 Task: select a rule when a due date in this month.
Action: Mouse moved to (1163, 112)
Screenshot: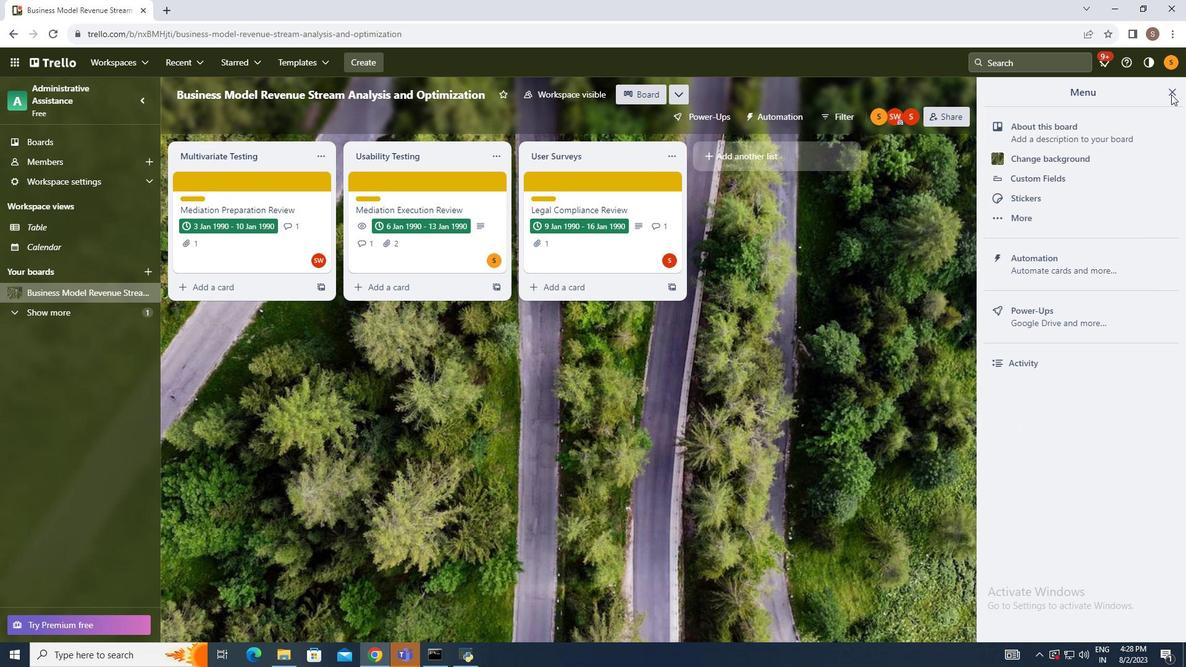 
Action: Mouse pressed left at (1163, 112)
Screenshot: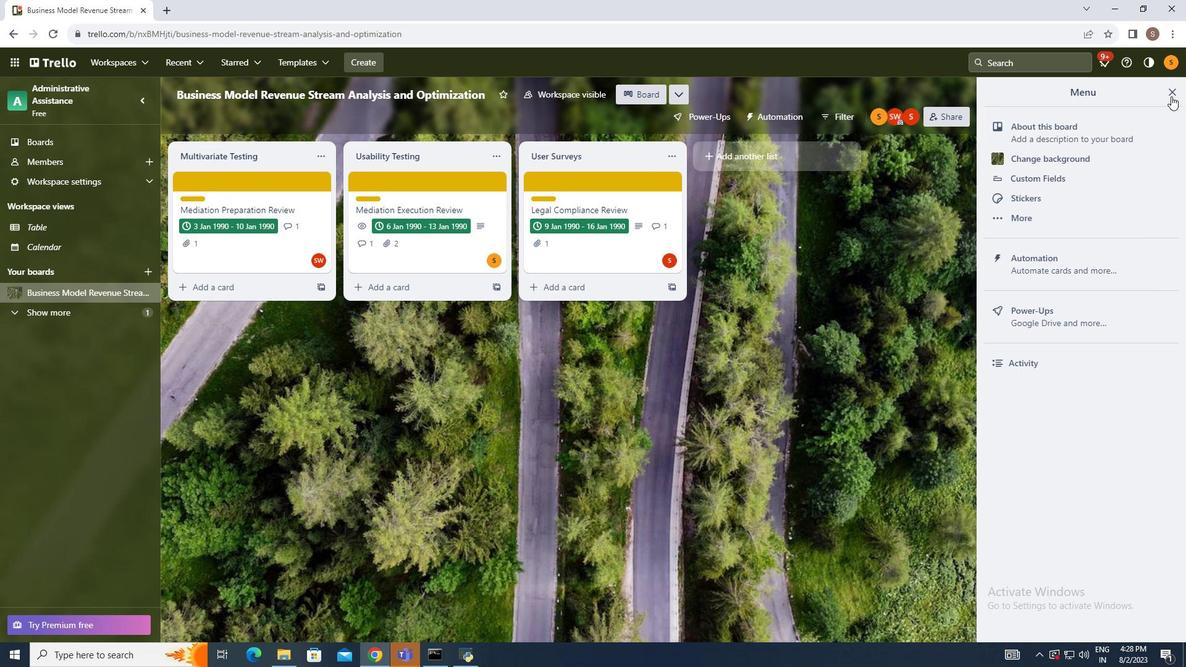 
Action: Mouse moved to (1070, 258)
Screenshot: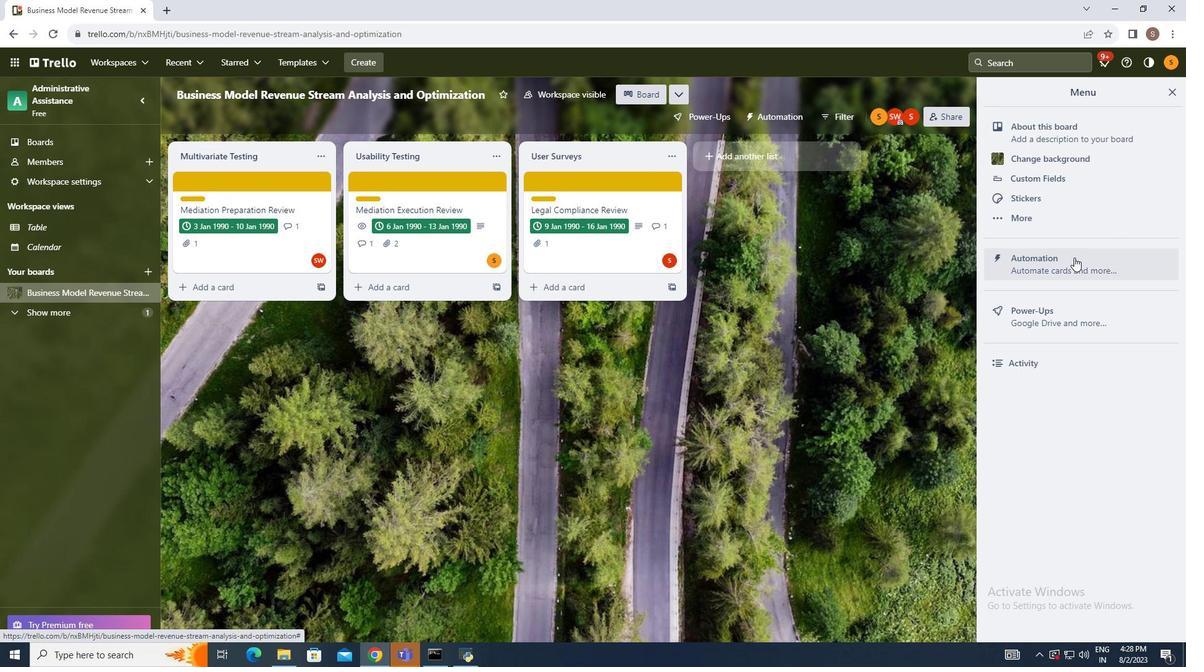 
Action: Mouse pressed left at (1070, 258)
Screenshot: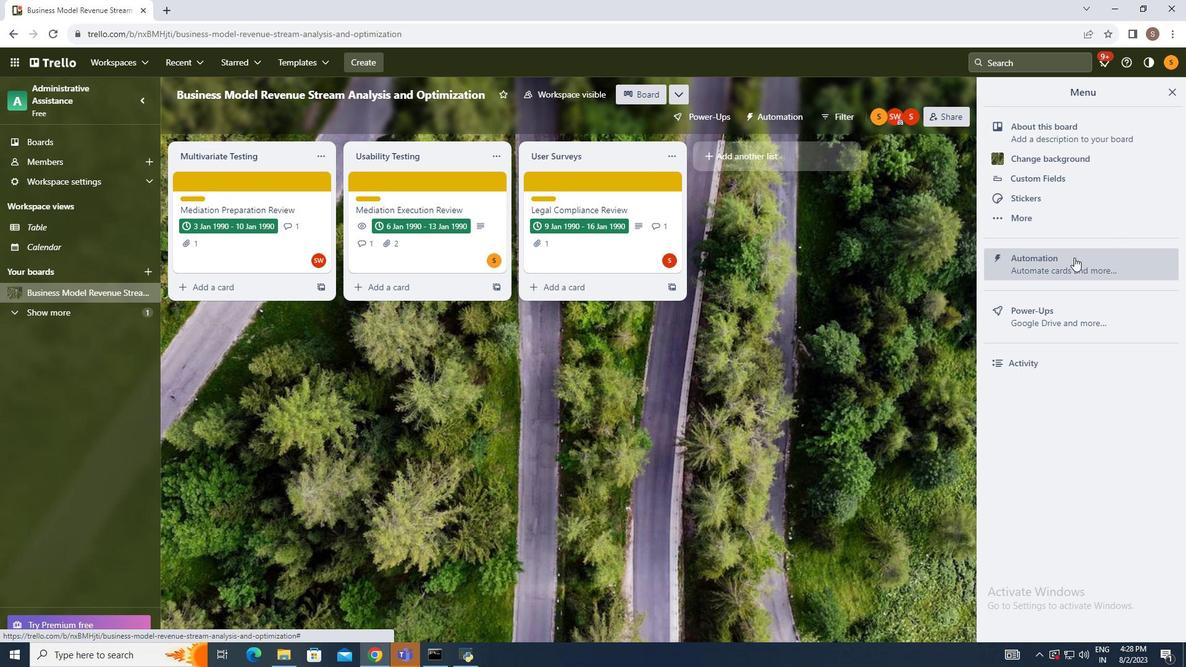 
Action: Mouse moved to (249, 232)
Screenshot: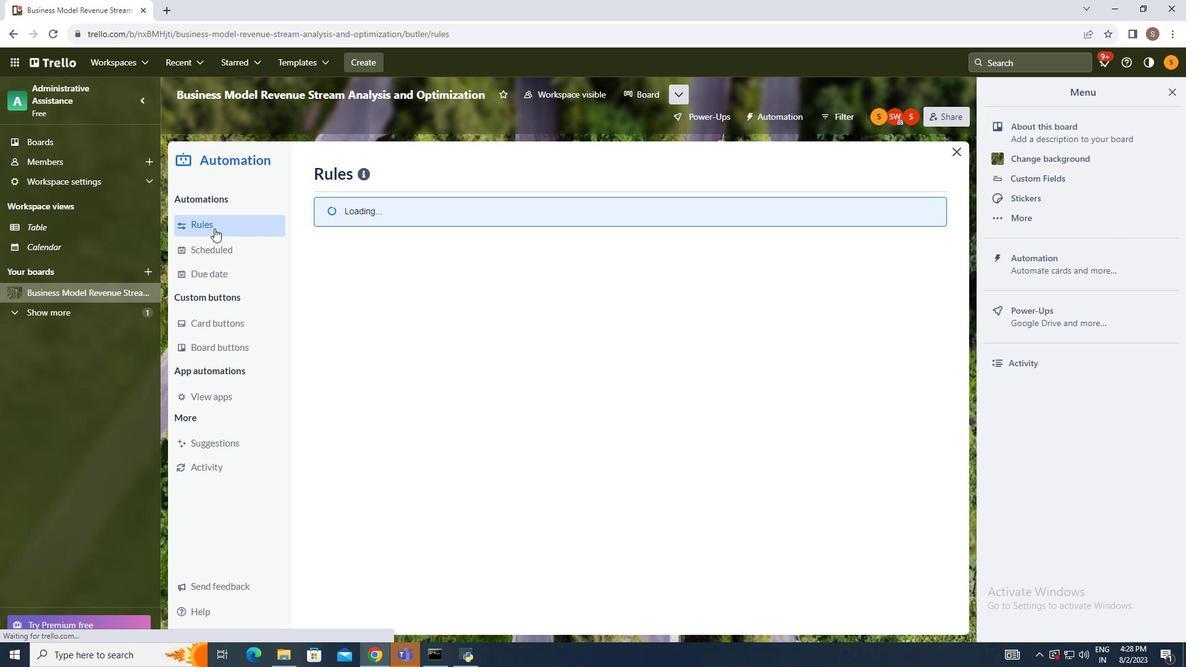 
Action: Mouse pressed left at (249, 232)
Screenshot: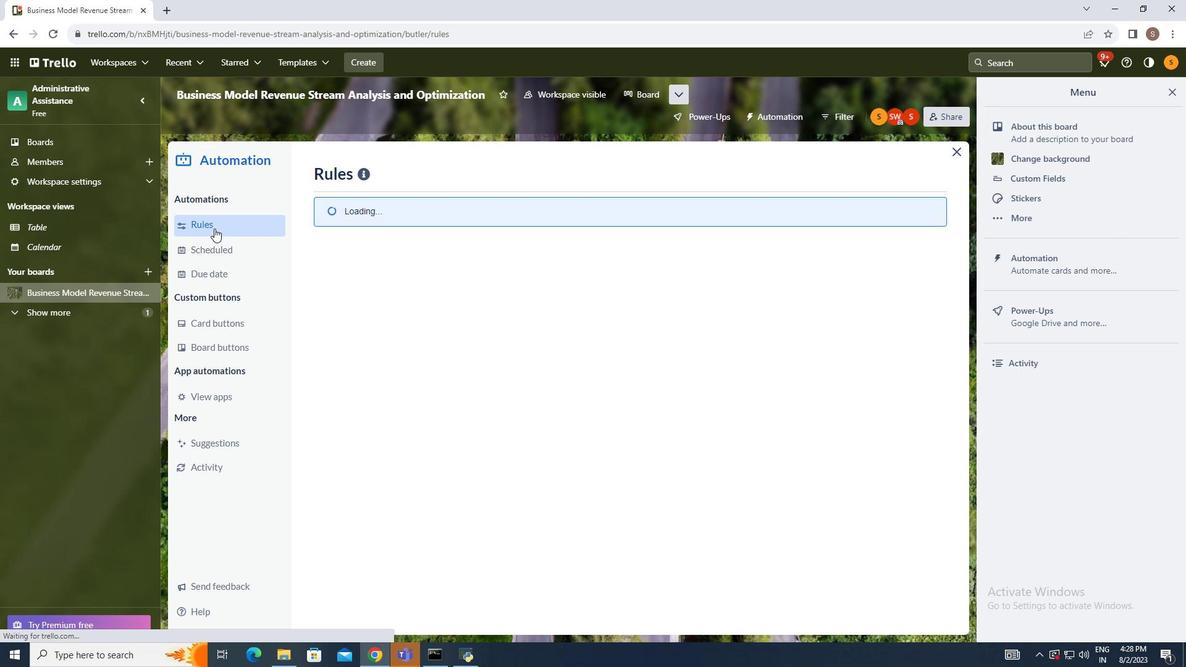 
Action: Mouse moved to (853, 176)
Screenshot: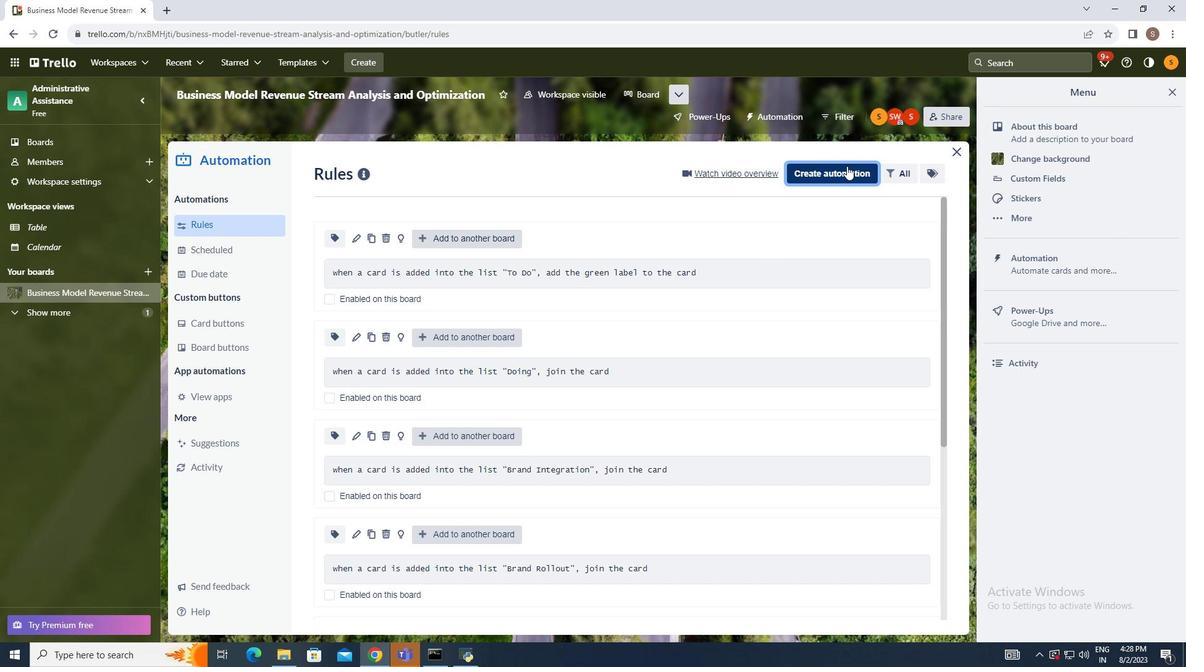 
Action: Mouse pressed left at (853, 176)
Screenshot: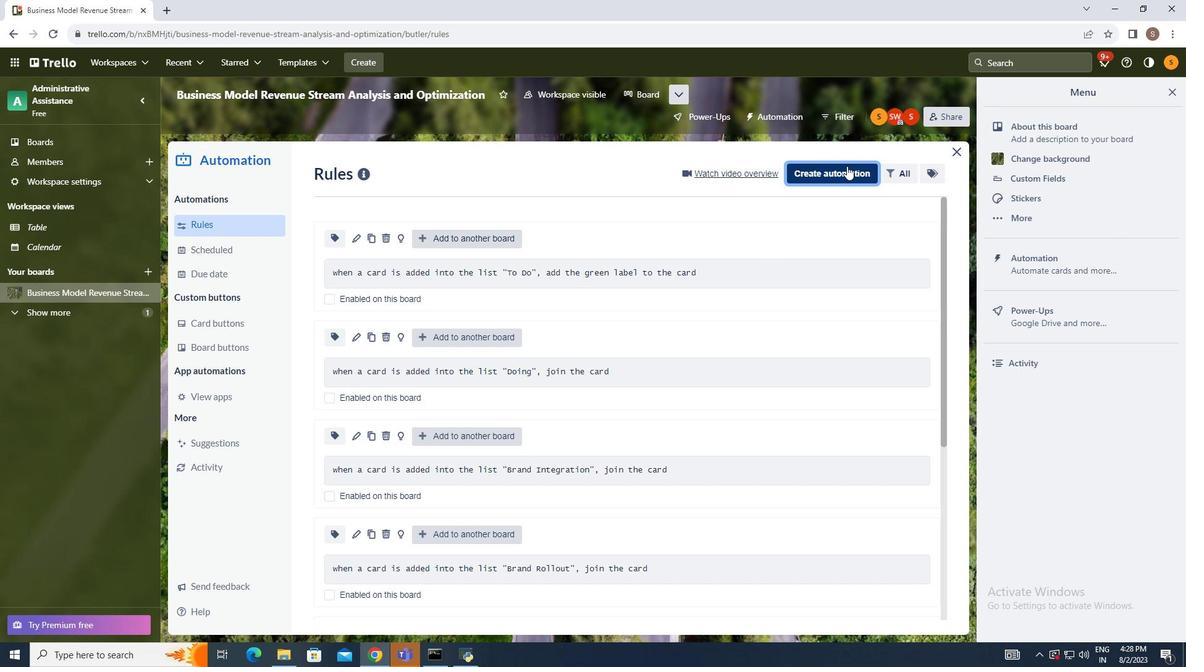 
Action: Mouse moved to (661, 292)
Screenshot: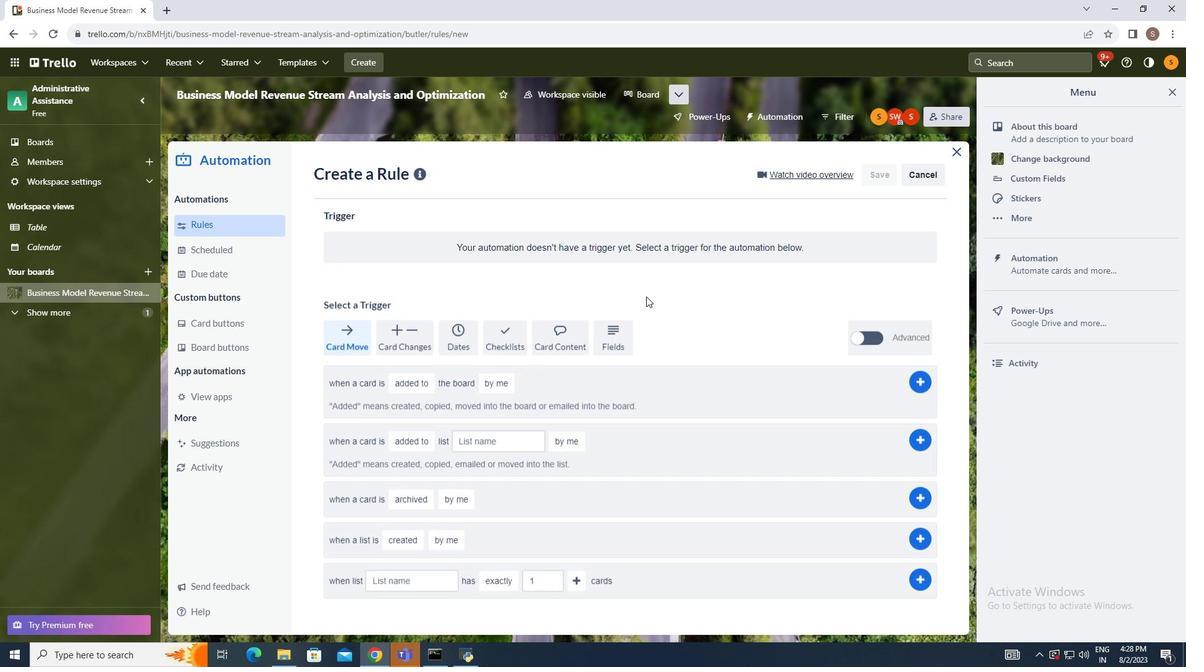 
Action: Mouse pressed left at (661, 292)
Screenshot: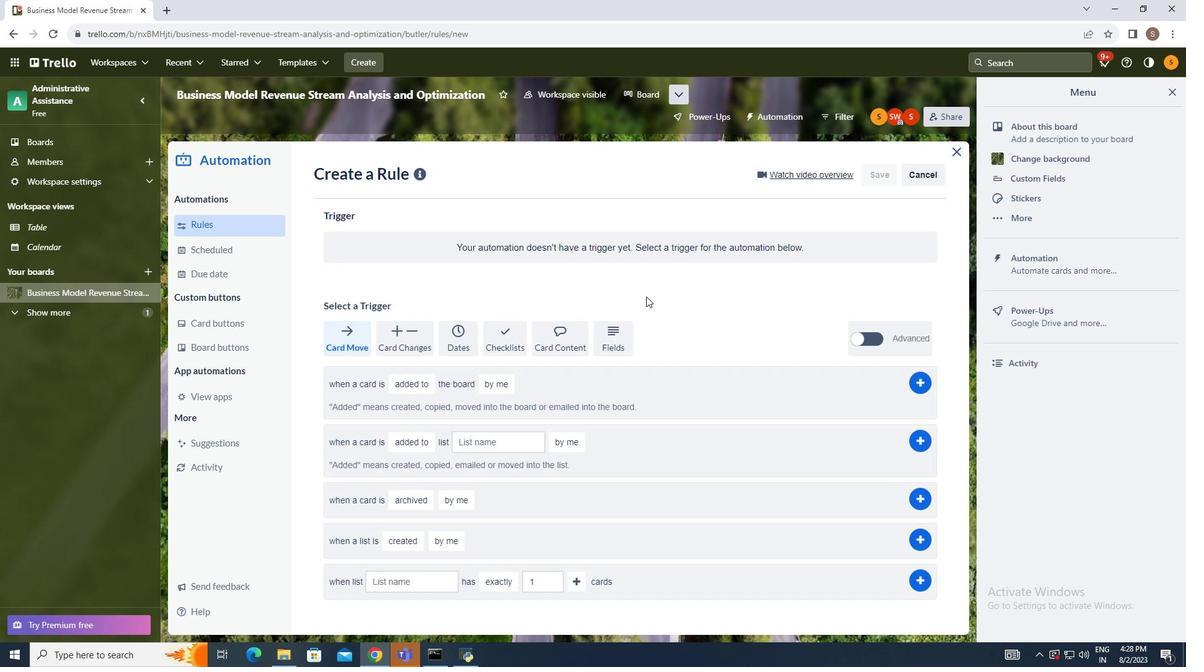 
Action: Mouse moved to (475, 322)
Screenshot: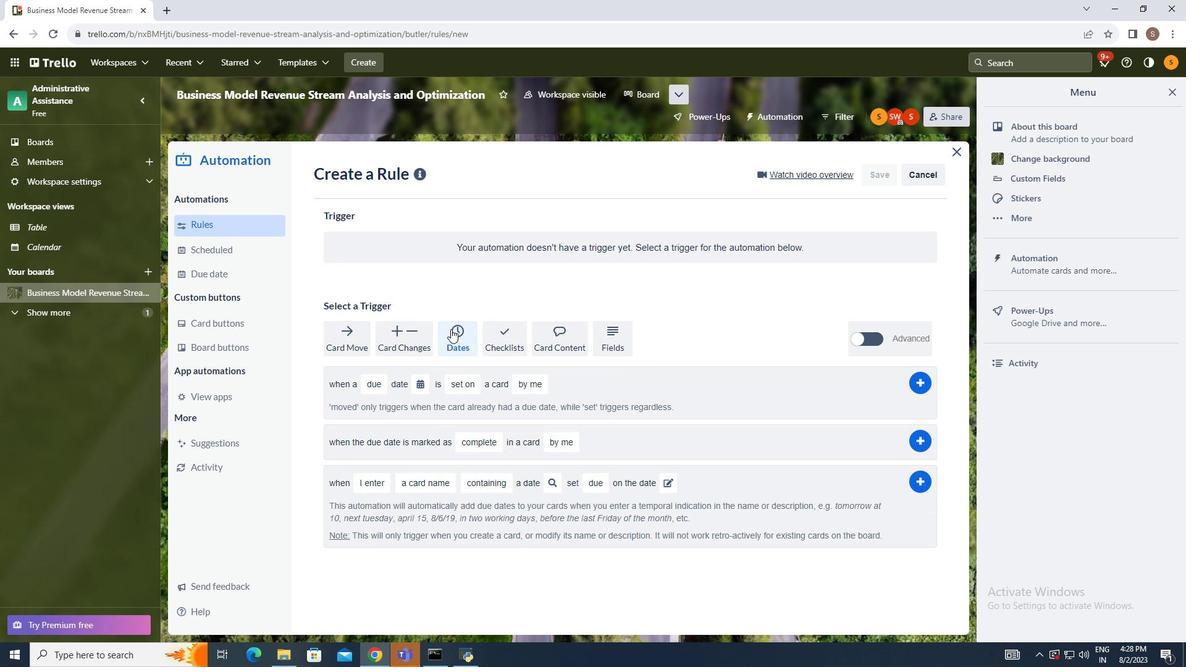 
Action: Mouse pressed left at (475, 322)
Screenshot: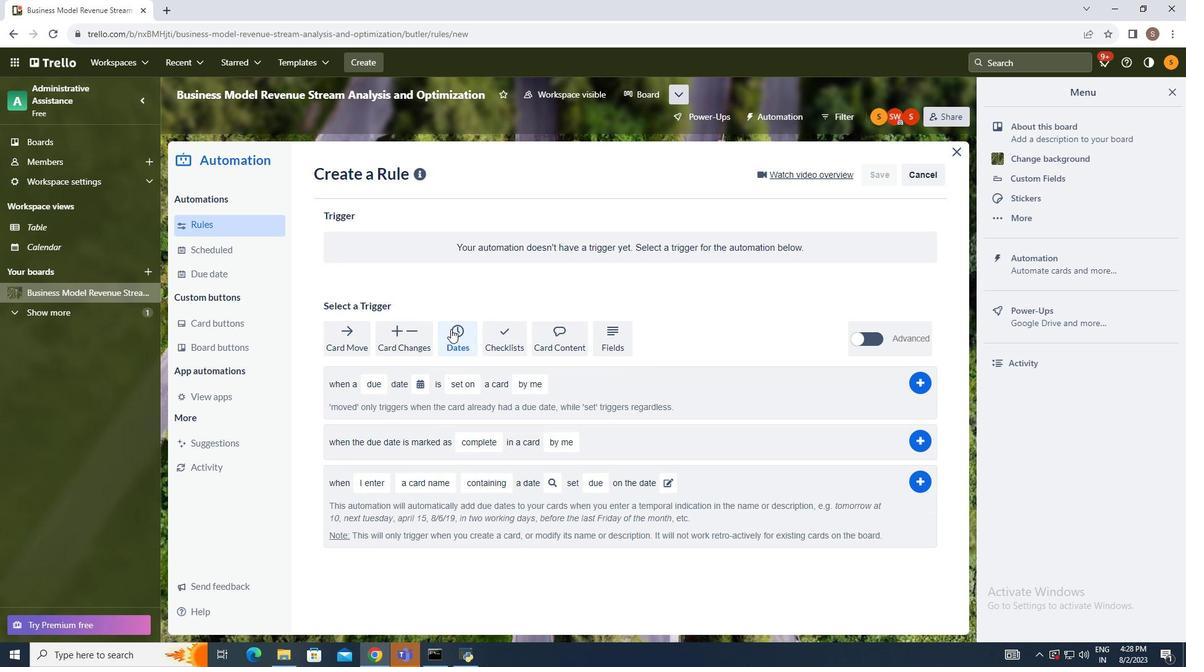 
Action: Mouse moved to (402, 371)
Screenshot: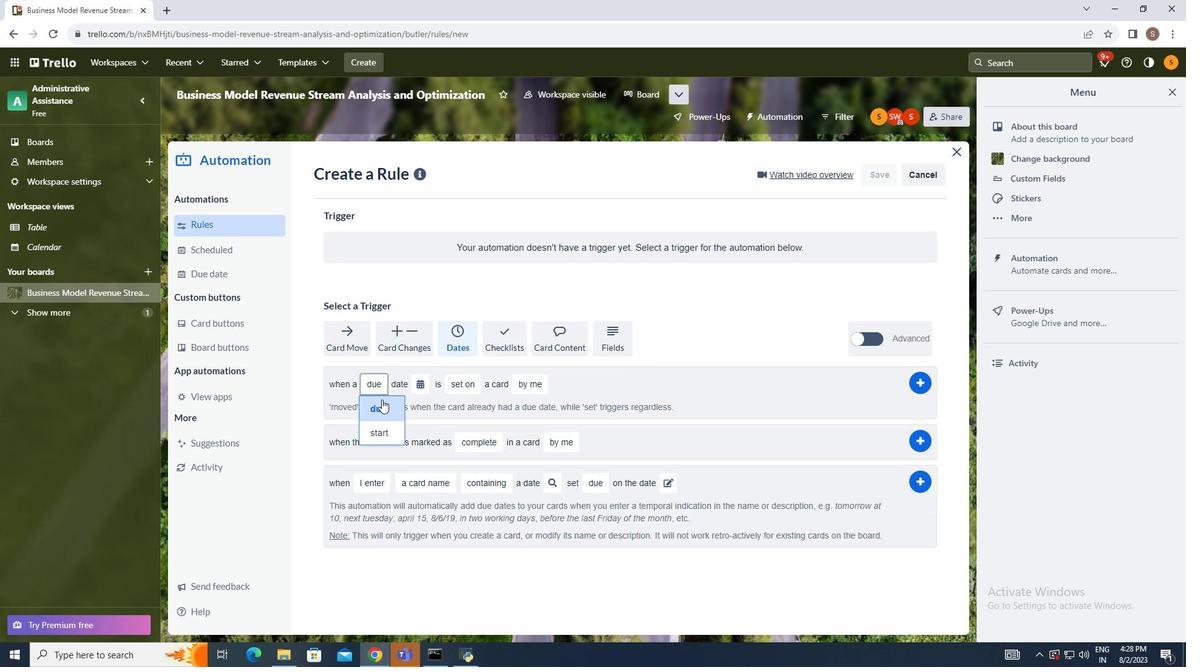 
Action: Mouse pressed left at (402, 371)
Screenshot: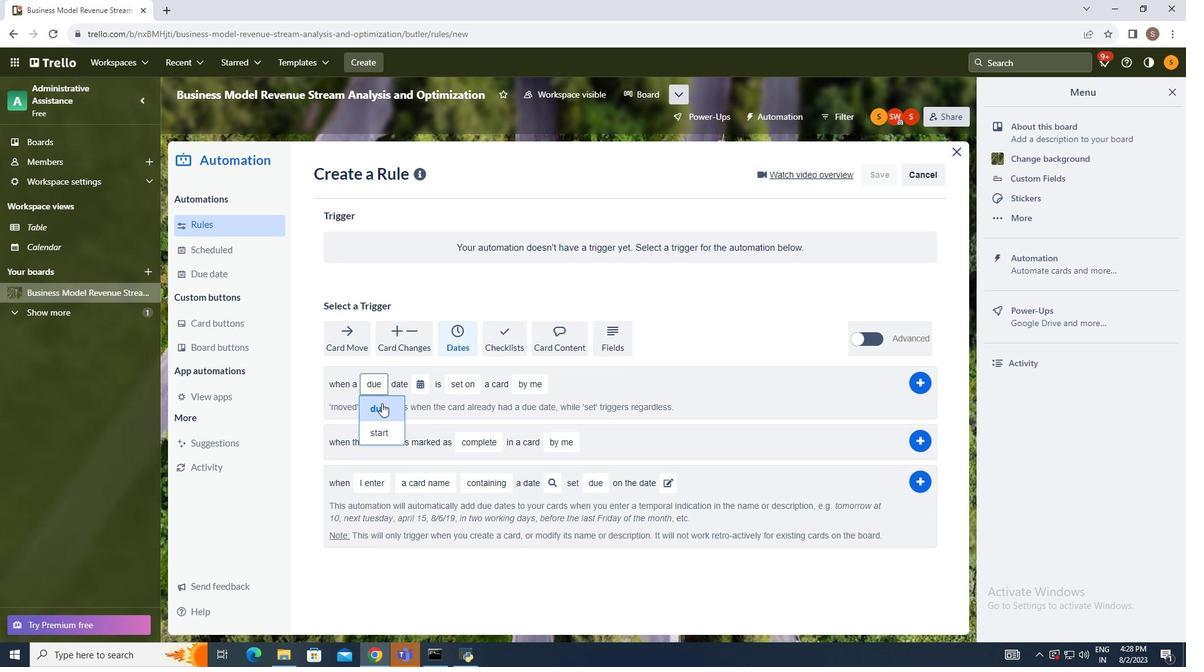 
Action: Mouse moved to (409, 388)
Screenshot: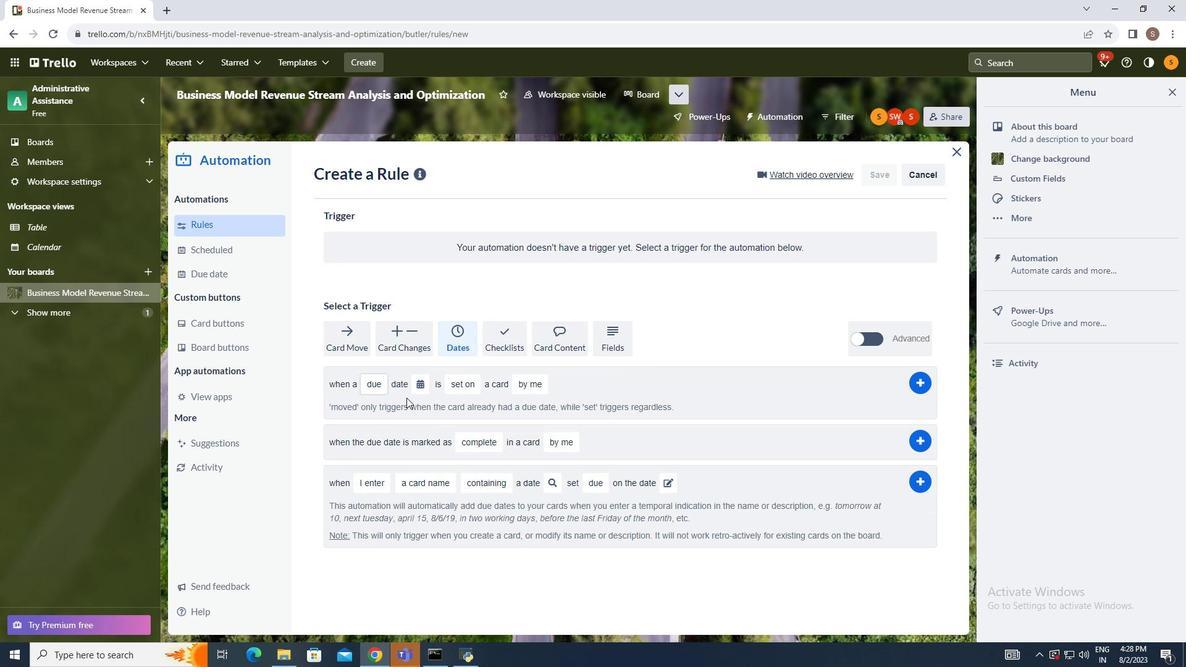 
Action: Mouse pressed left at (409, 388)
Screenshot: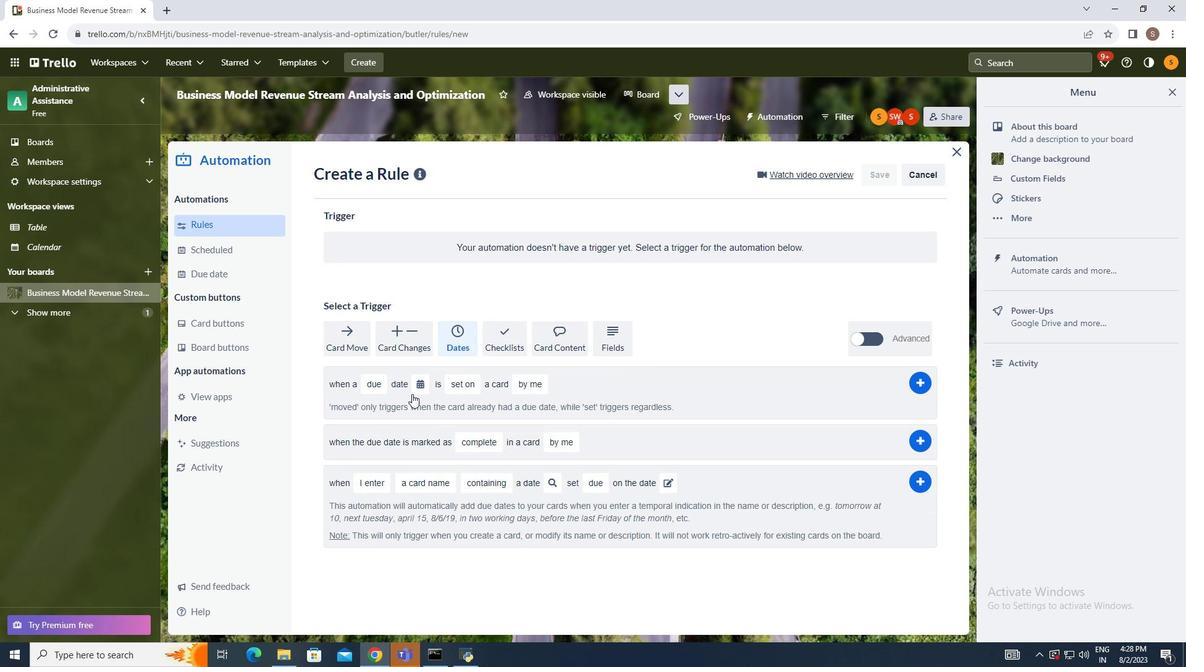 
Action: Mouse moved to (442, 374)
Screenshot: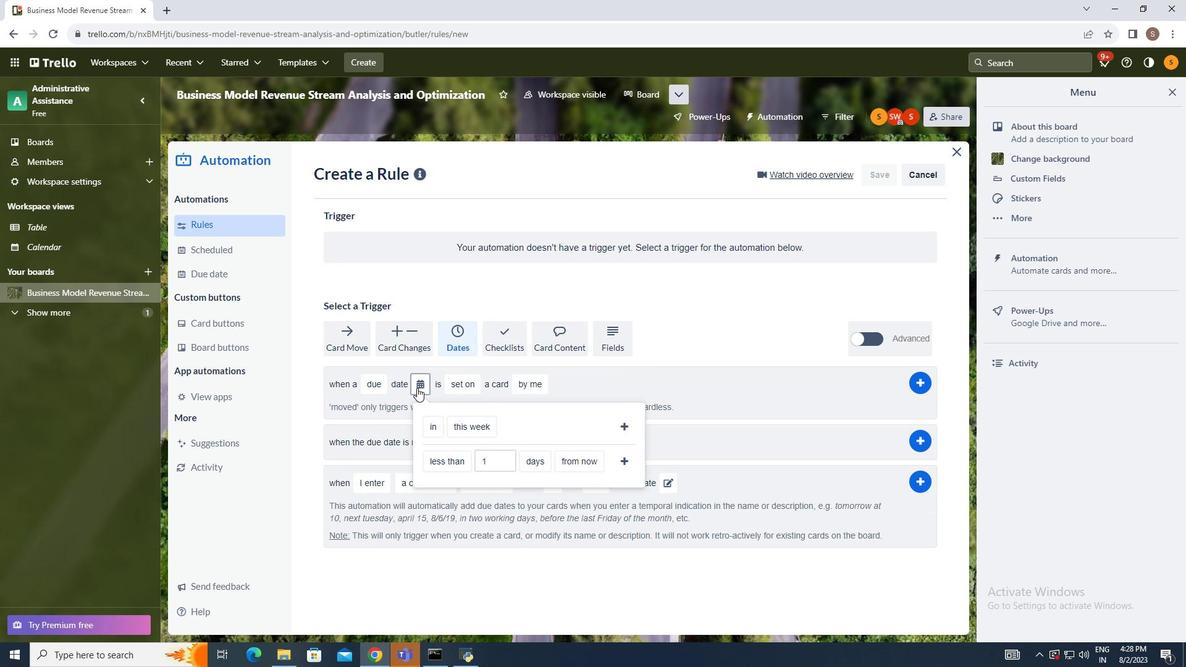
Action: Mouse pressed left at (442, 374)
Screenshot: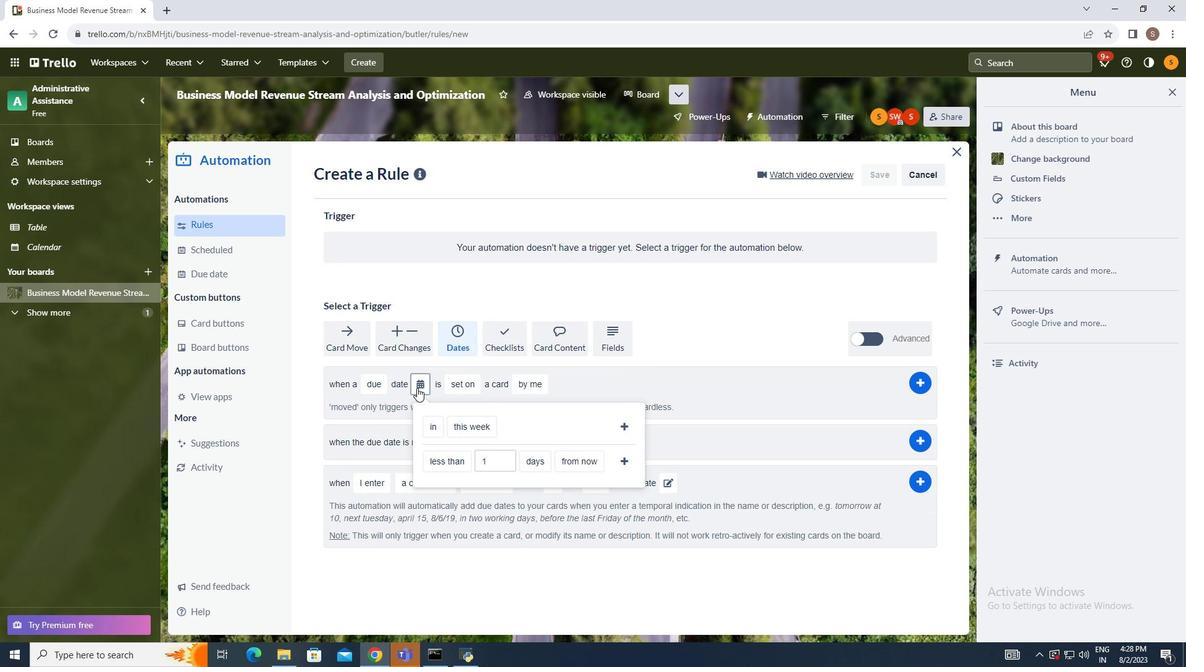 
Action: Mouse moved to (457, 405)
Screenshot: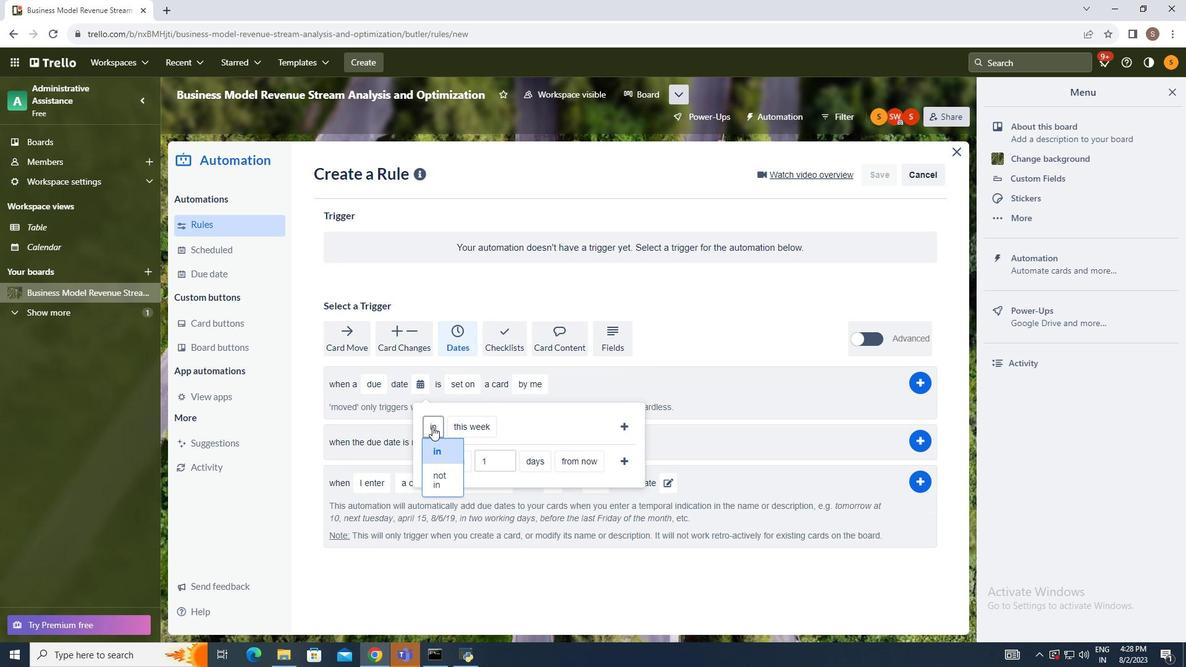 
Action: Mouse pressed left at (457, 405)
Screenshot: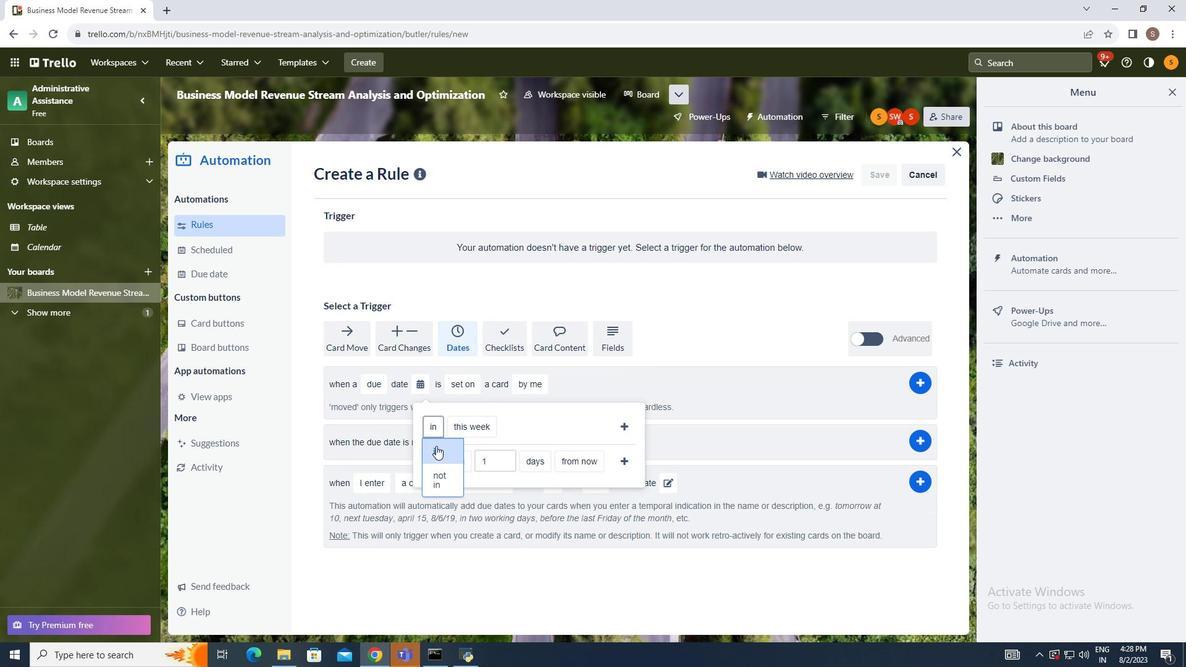 
Action: Mouse moved to (461, 427)
Screenshot: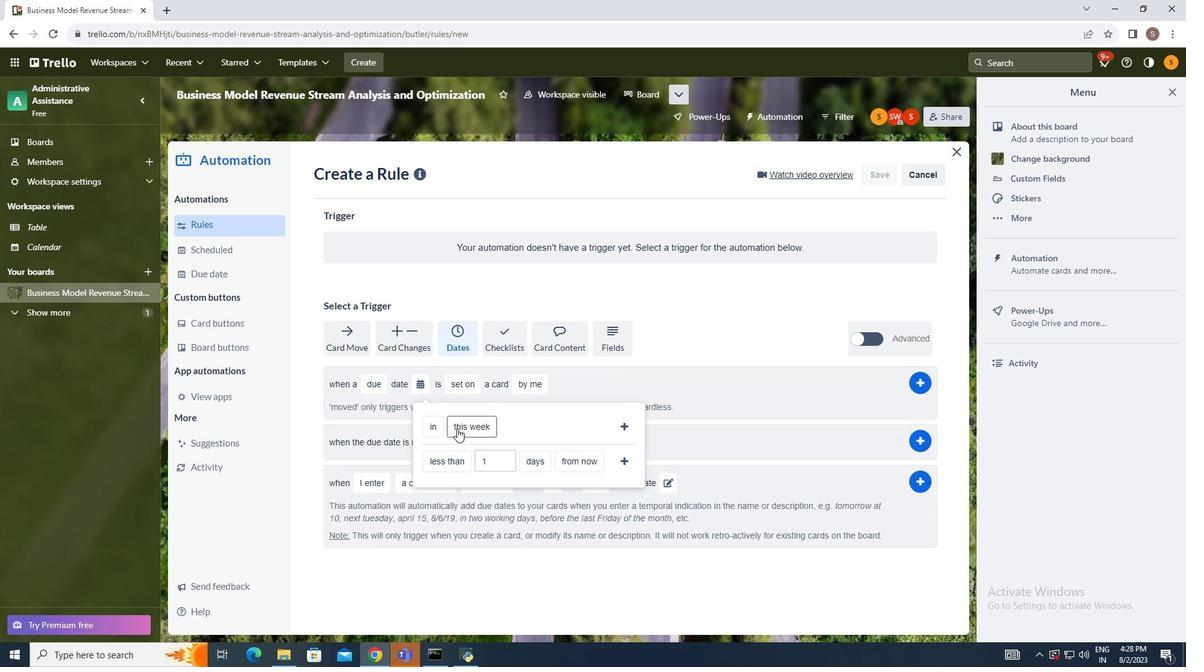 
Action: Mouse pressed left at (461, 427)
Screenshot: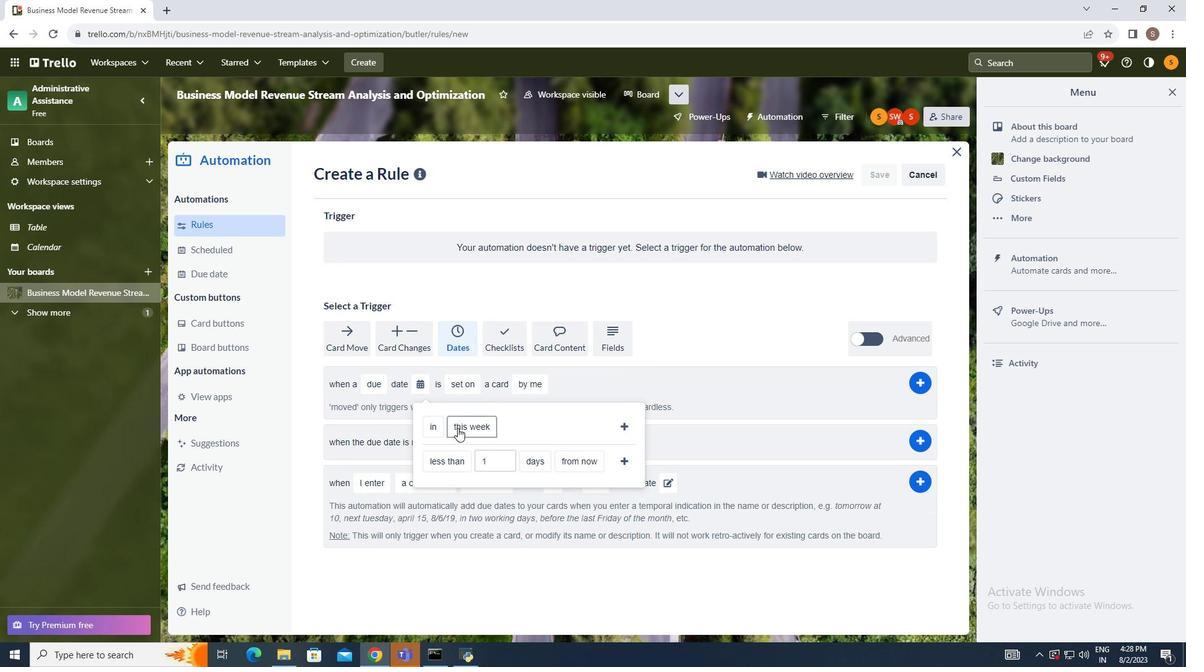 
Action: Mouse moved to (481, 410)
Screenshot: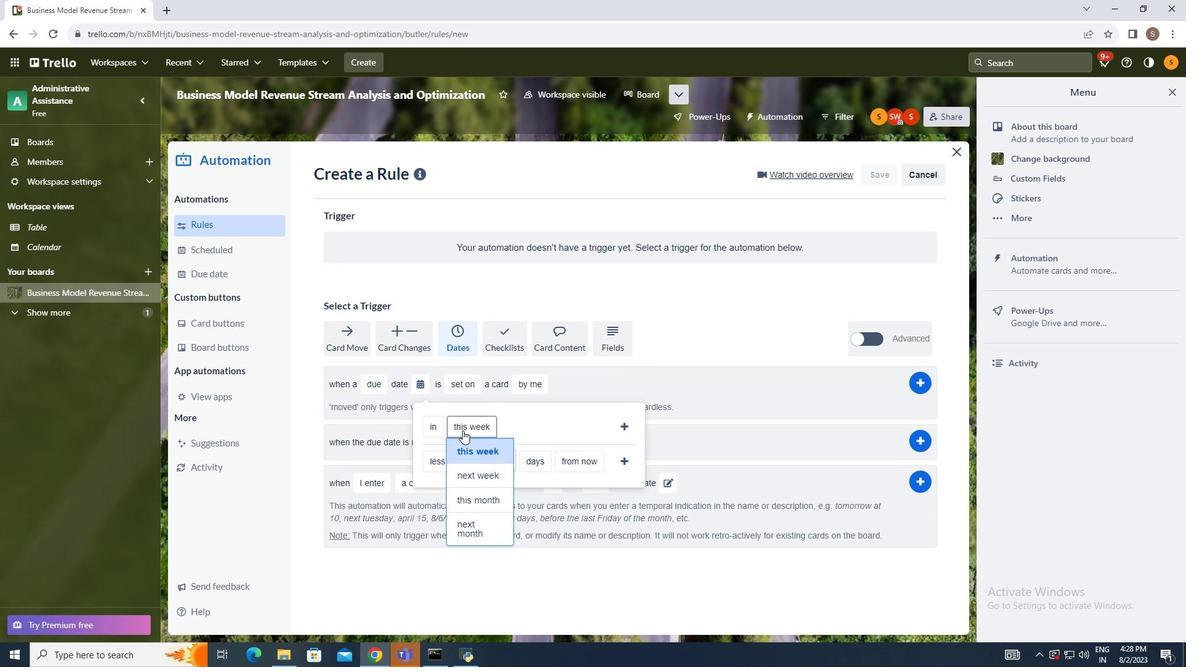 
Action: Mouse pressed left at (481, 410)
Screenshot: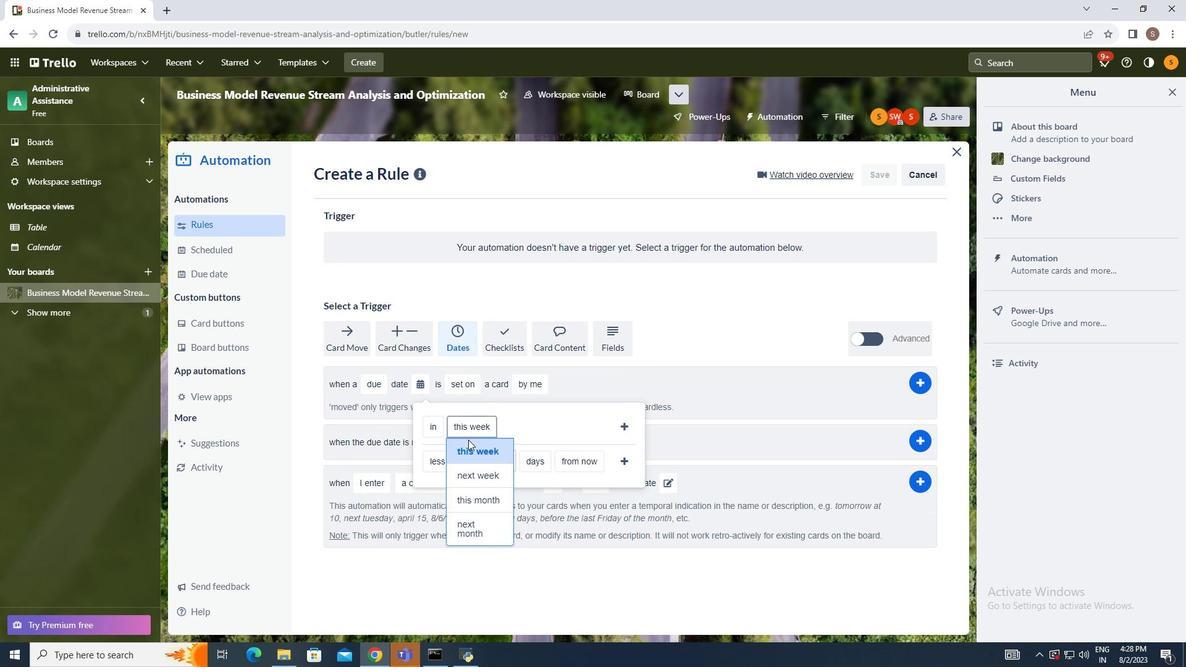 
Action: Mouse moved to (506, 473)
Screenshot: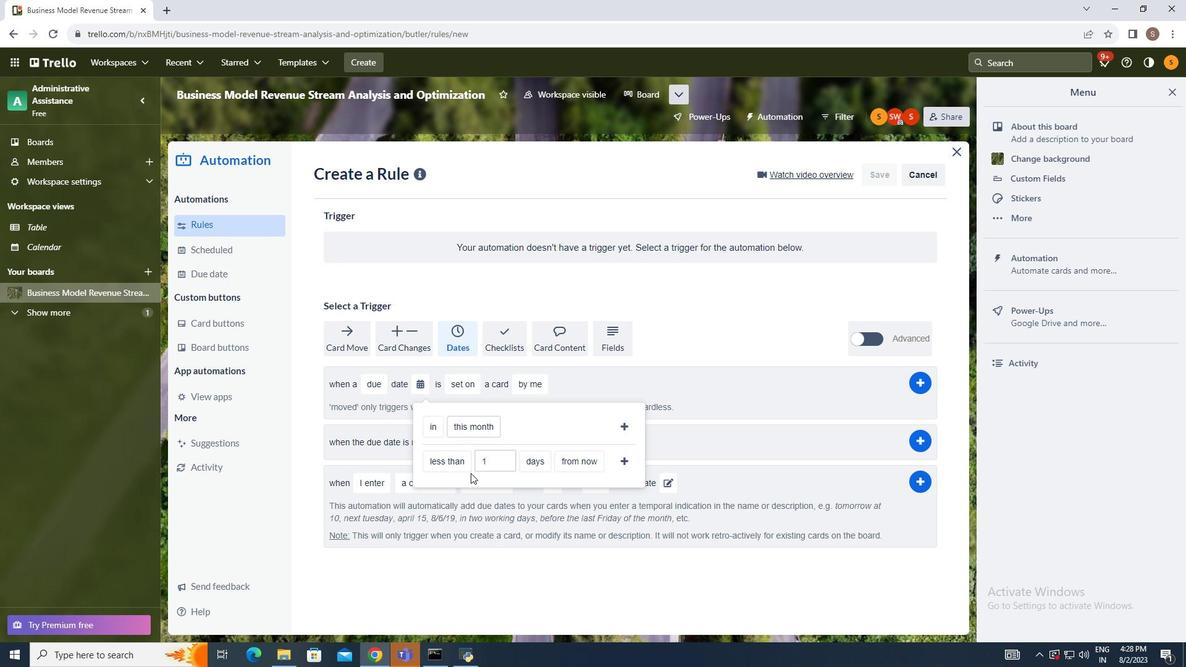 
Action: Mouse pressed left at (506, 473)
Screenshot: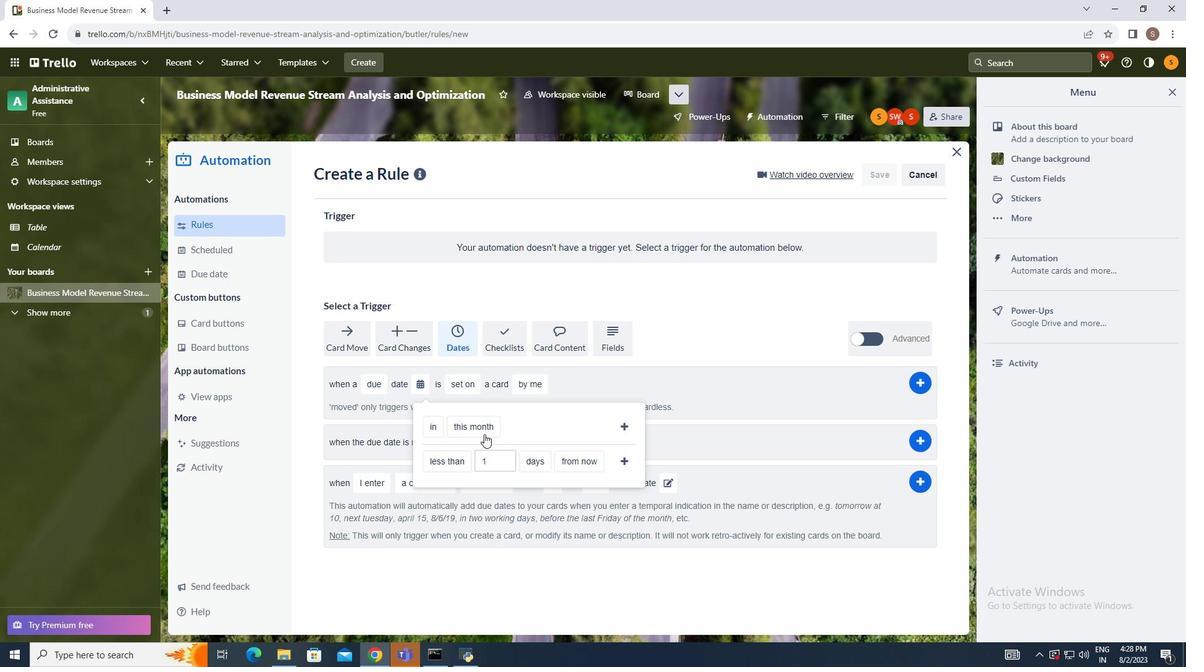
Action: Mouse moved to (639, 408)
Screenshot: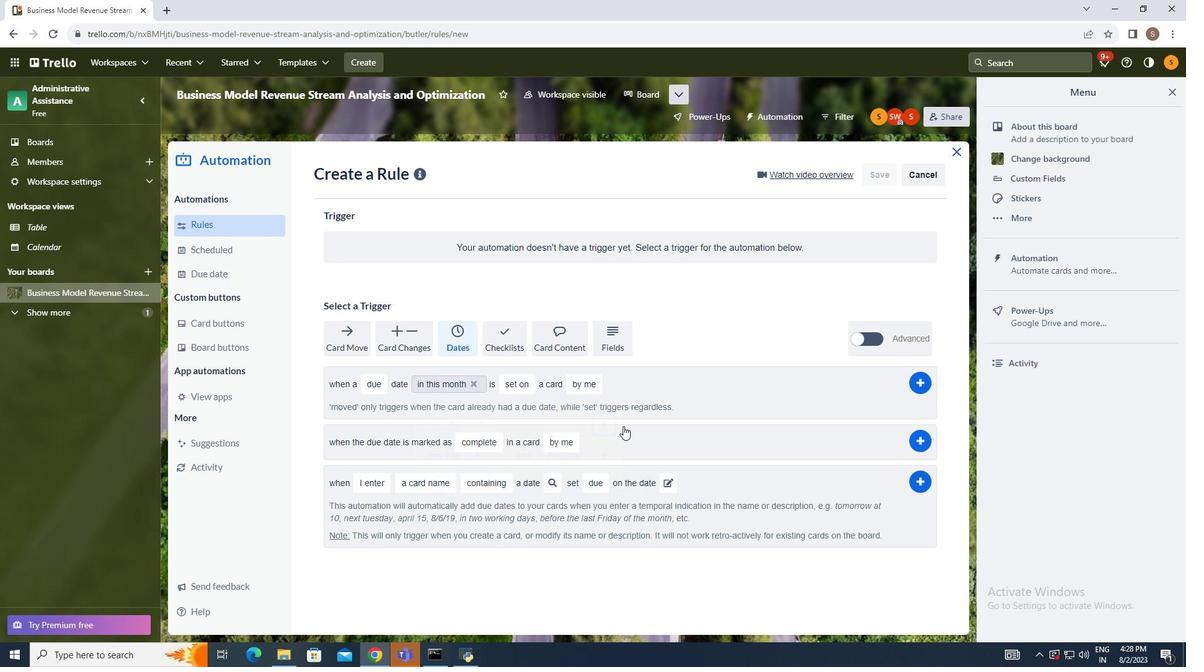 
Action: Mouse pressed left at (639, 408)
Screenshot: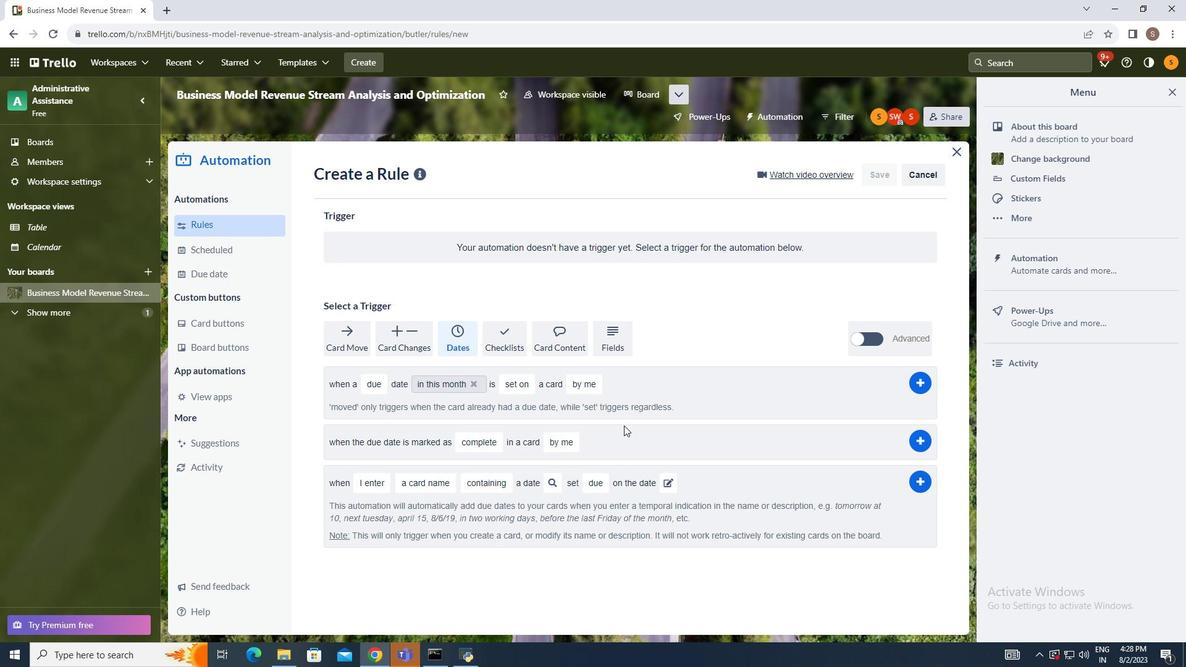 
Action: Mouse moved to (926, 370)
Screenshot: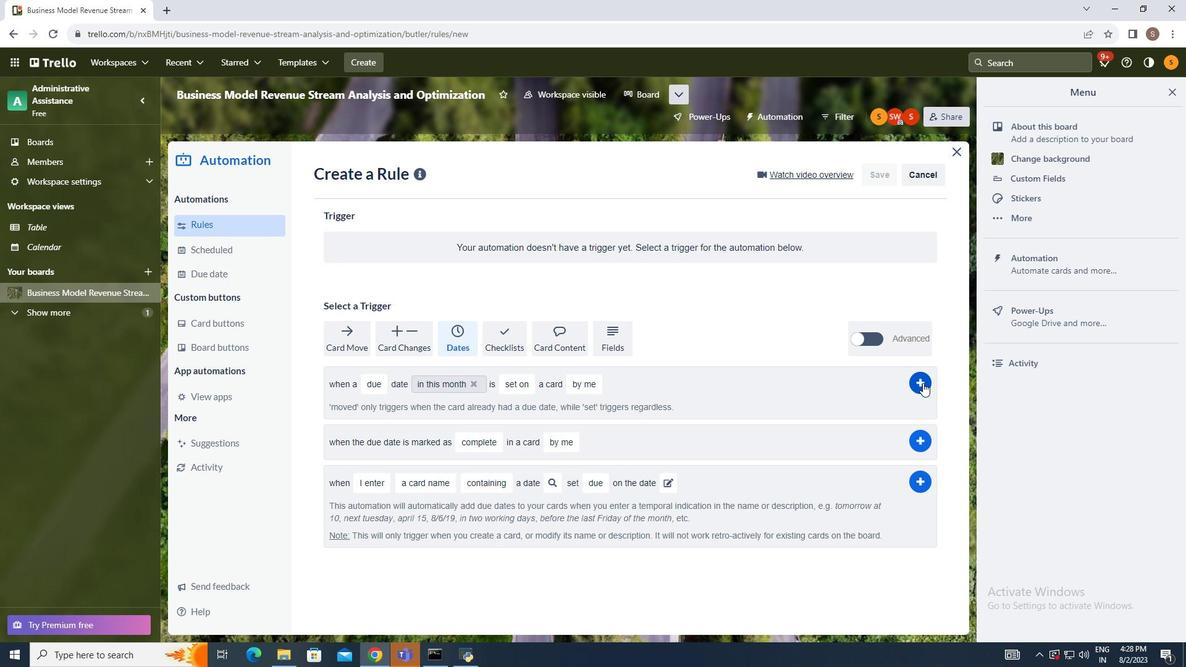 
Action: Mouse pressed left at (926, 370)
Screenshot: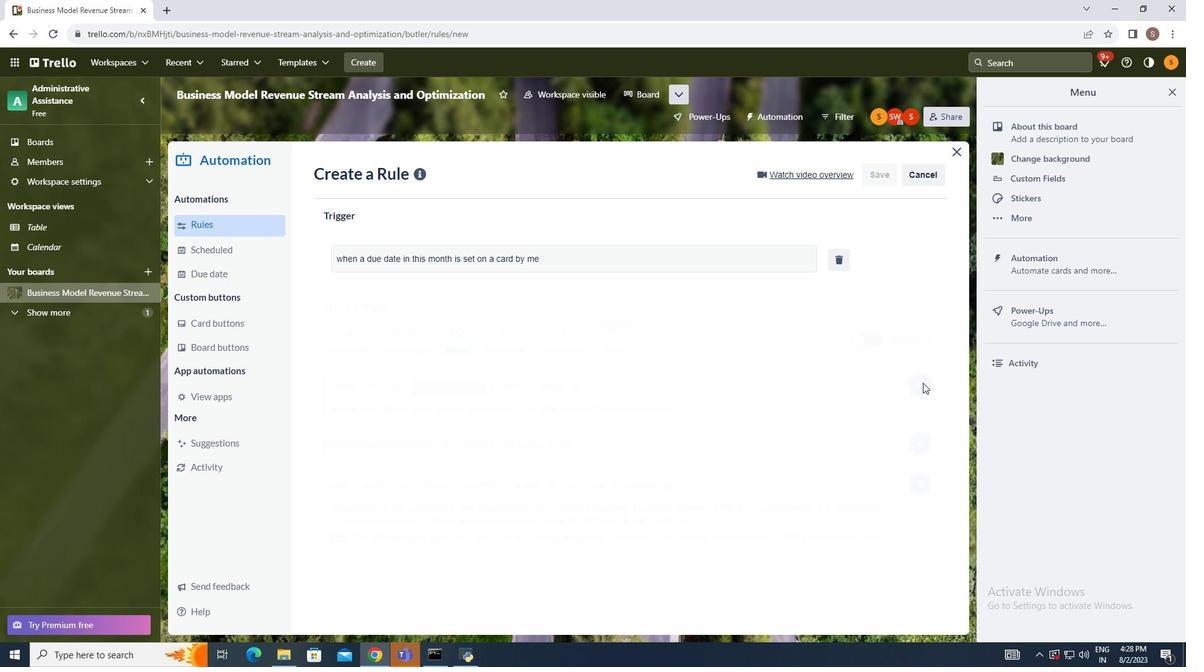 
